 Task: Look for products from Noosa only.
Action: Mouse moved to (23, 145)
Screenshot: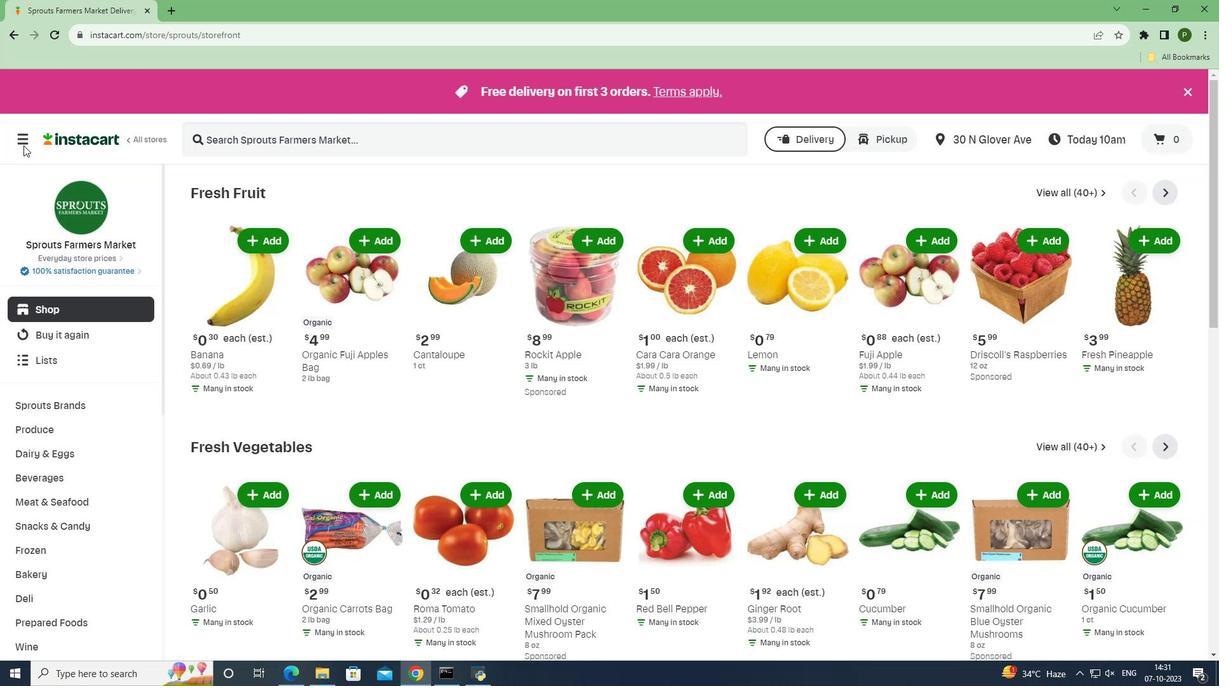 
Action: Mouse pressed left at (23, 145)
Screenshot: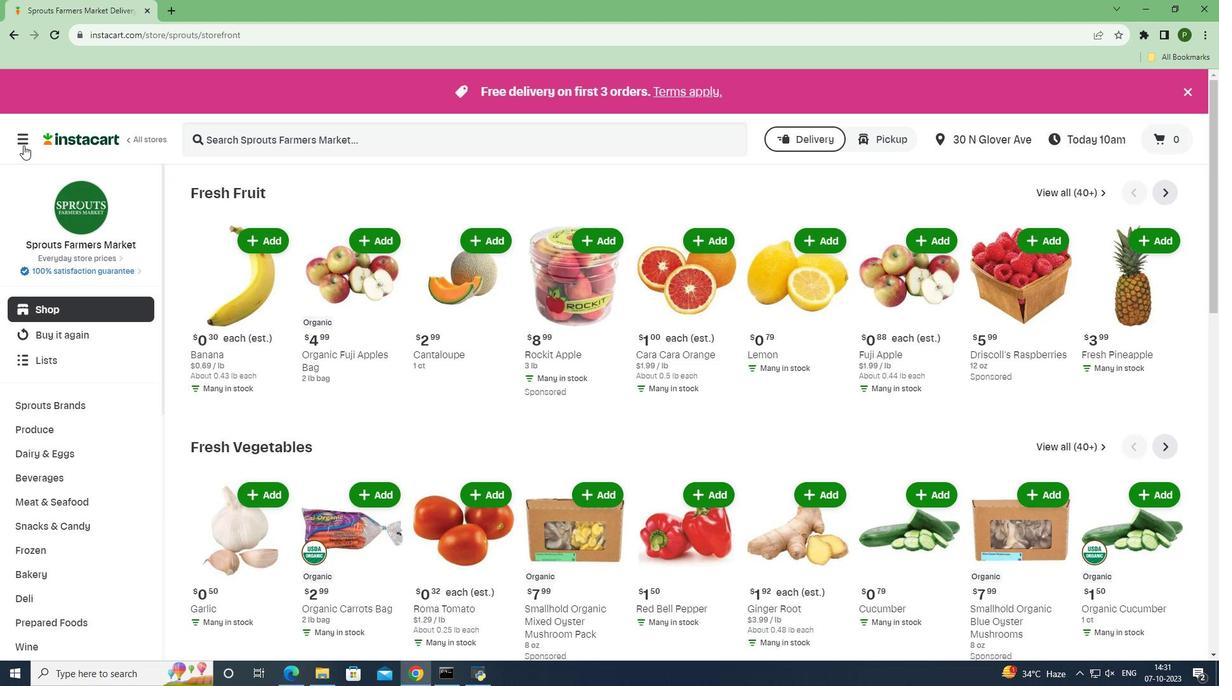 
Action: Mouse moved to (76, 333)
Screenshot: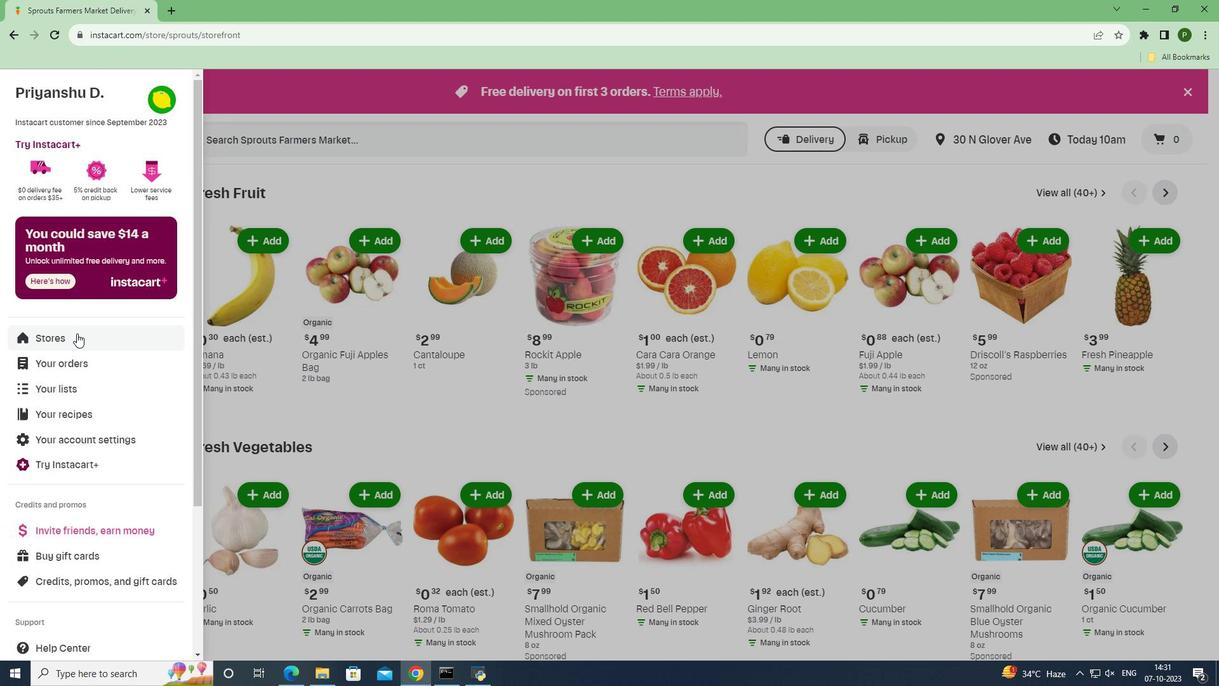 
Action: Mouse pressed left at (76, 333)
Screenshot: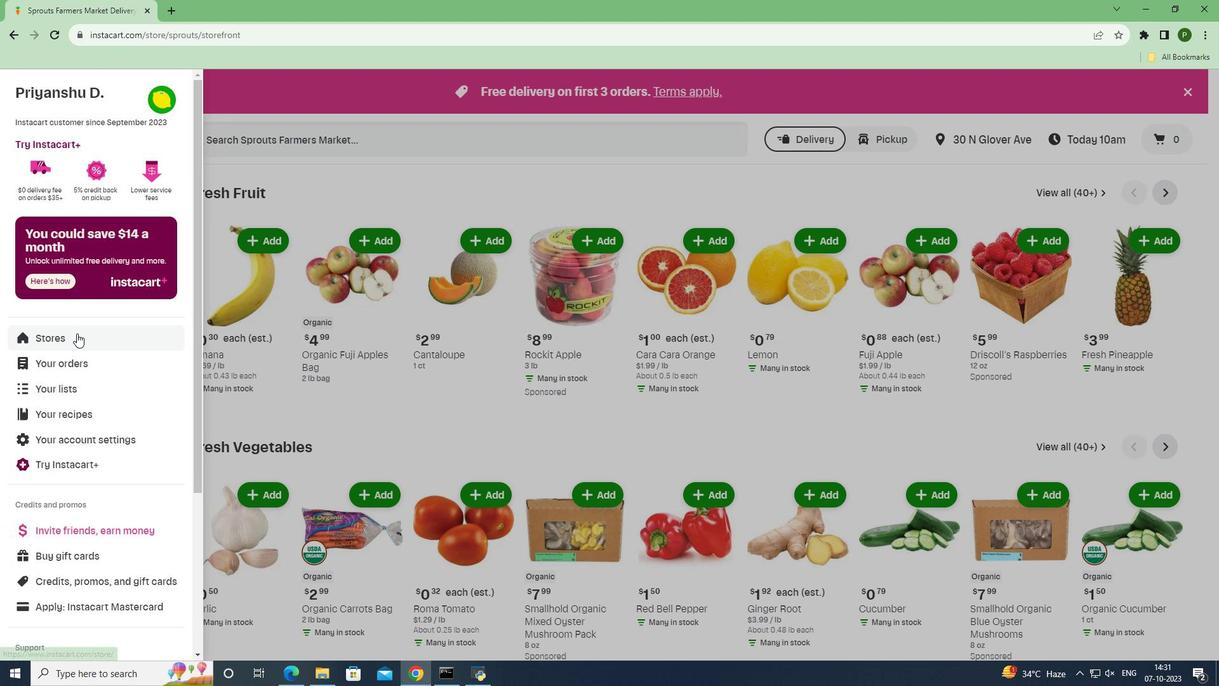 
Action: Mouse moved to (279, 144)
Screenshot: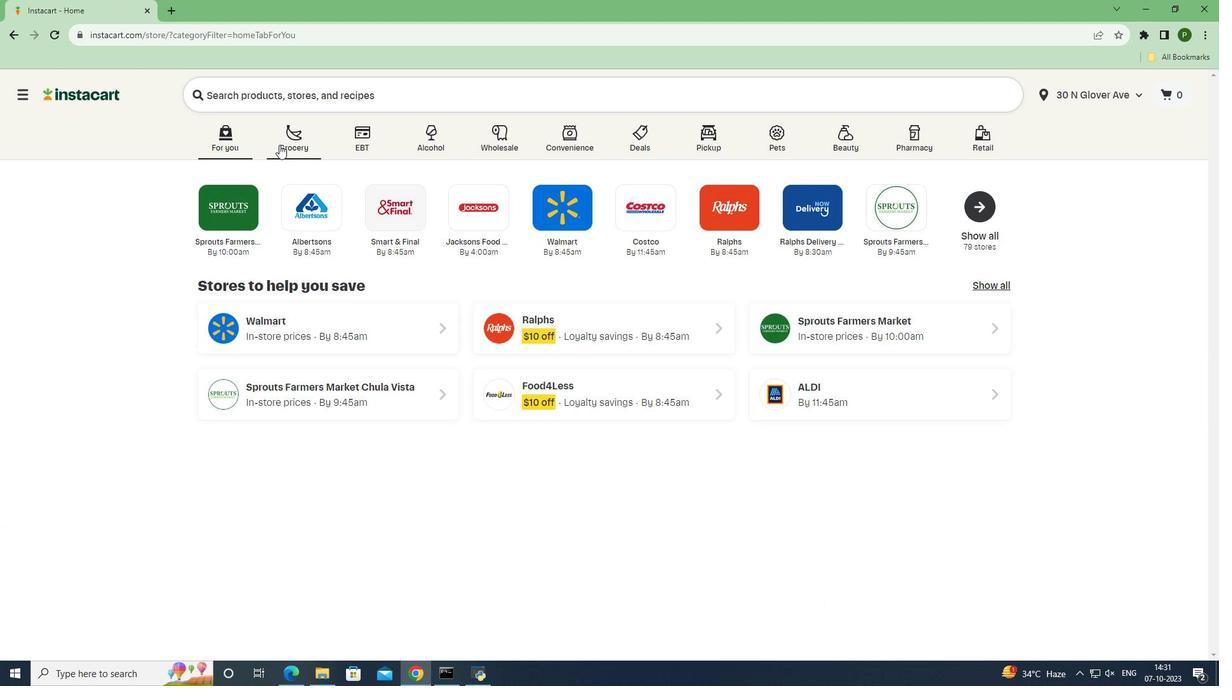 
Action: Mouse pressed left at (279, 144)
Screenshot: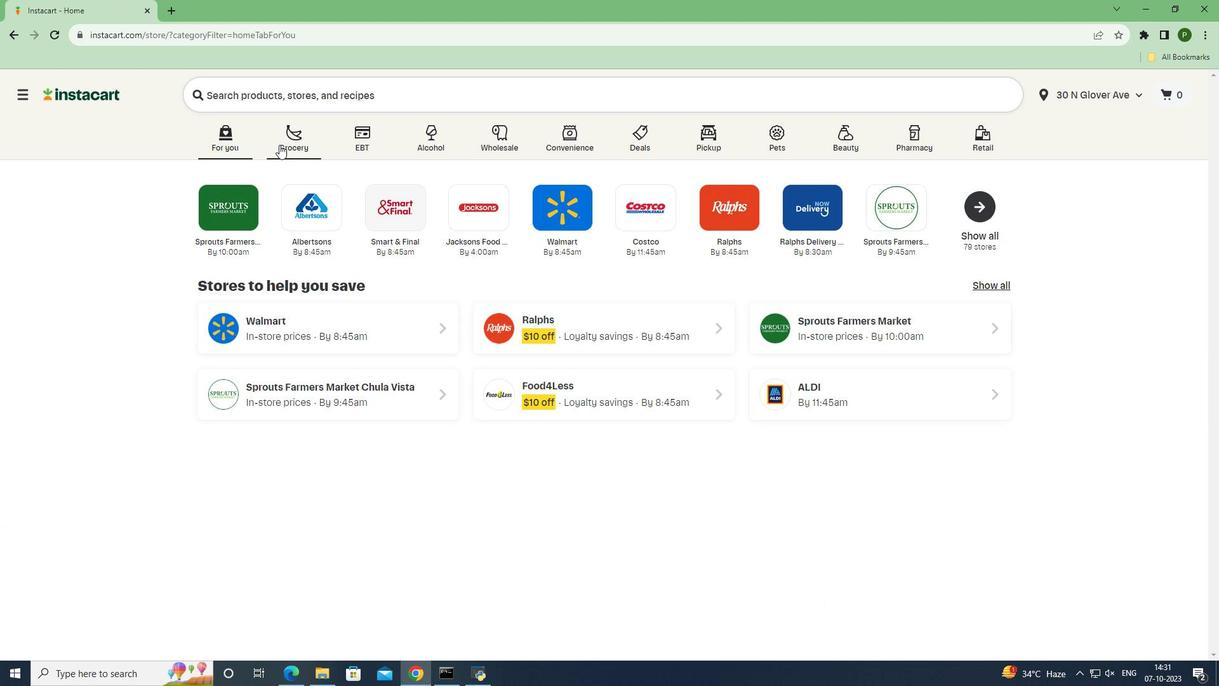 
Action: Mouse moved to (510, 289)
Screenshot: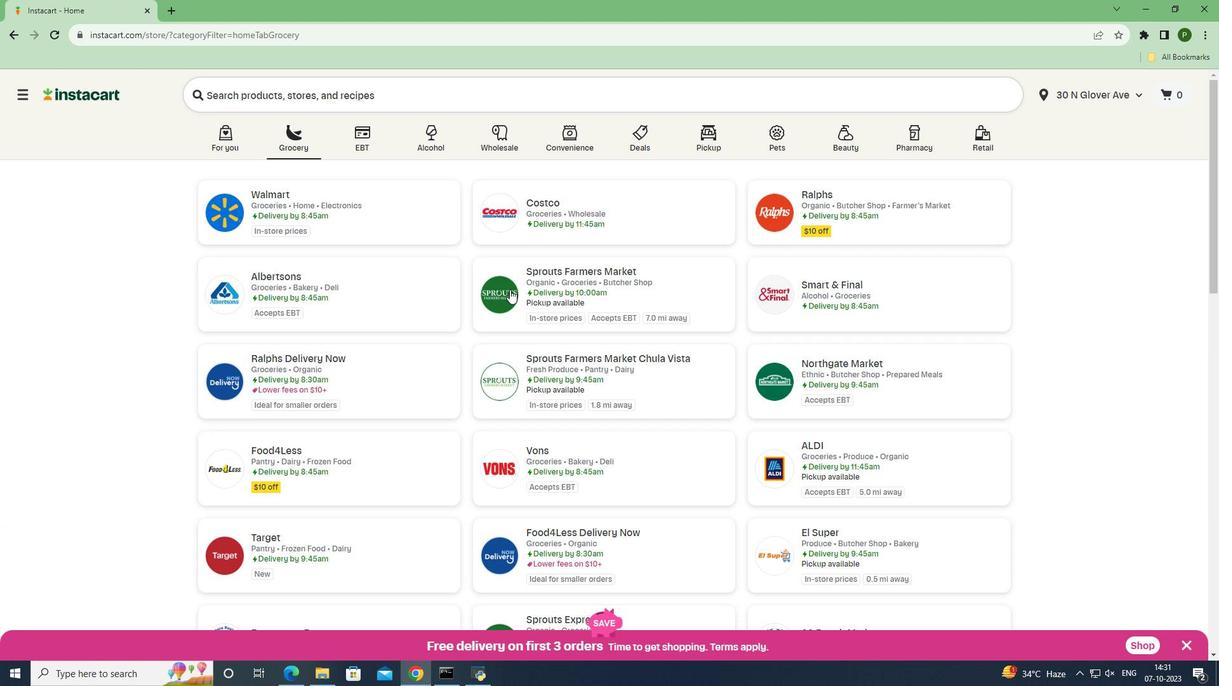 
Action: Mouse pressed left at (510, 289)
Screenshot: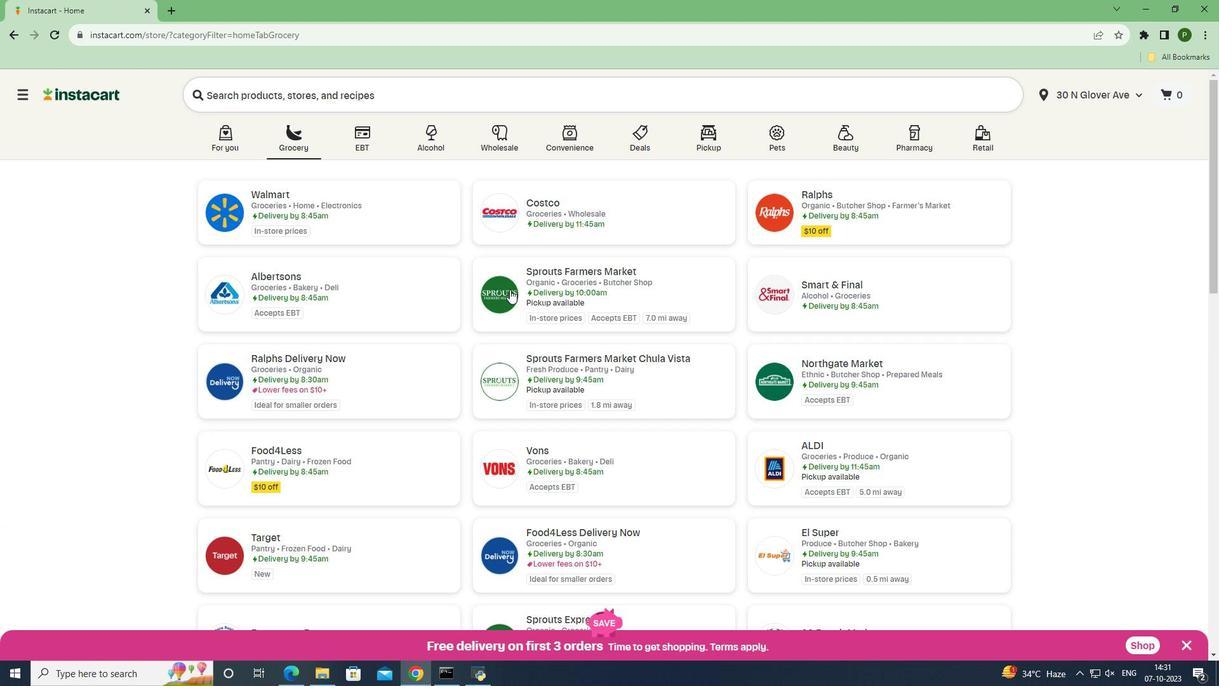 
Action: Mouse moved to (95, 456)
Screenshot: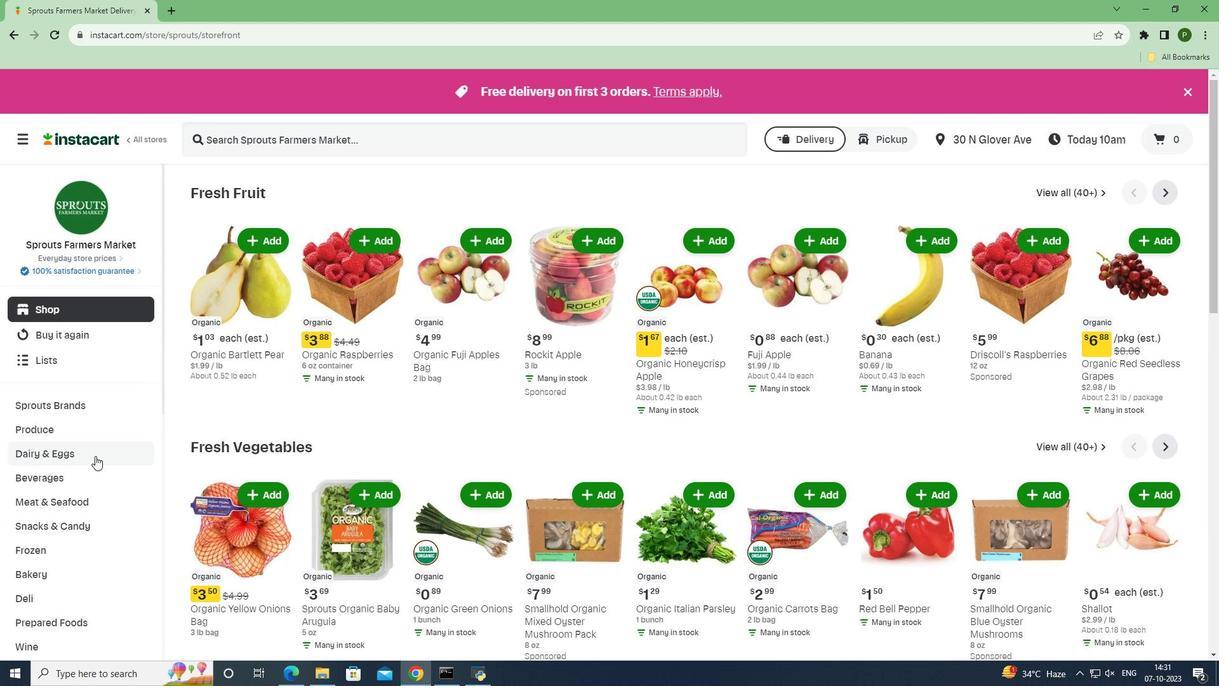 
Action: Mouse pressed left at (95, 456)
Screenshot: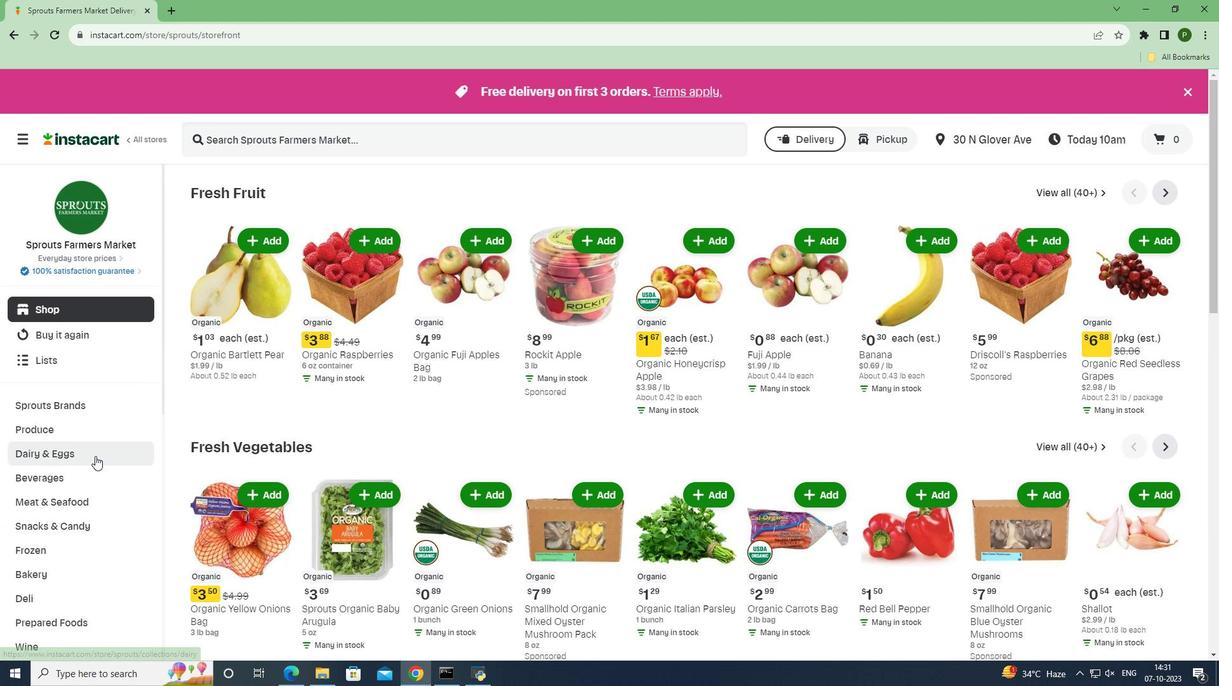 
Action: Mouse moved to (64, 555)
Screenshot: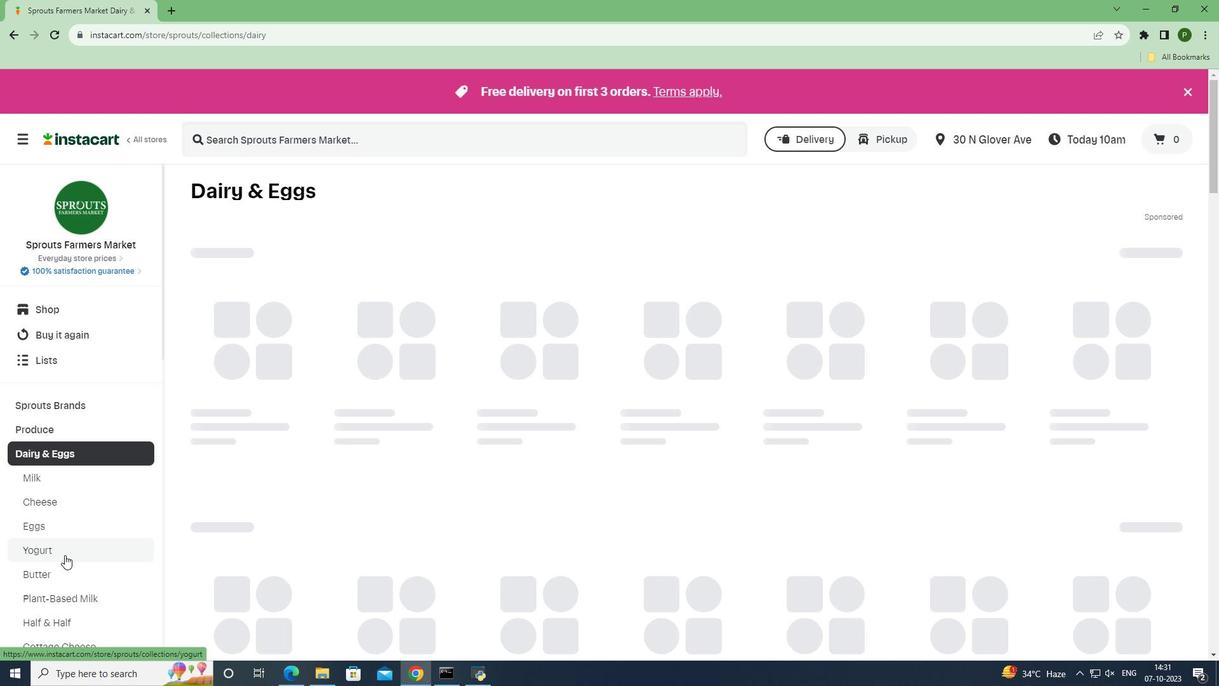 
Action: Mouse pressed left at (64, 555)
Screenshot: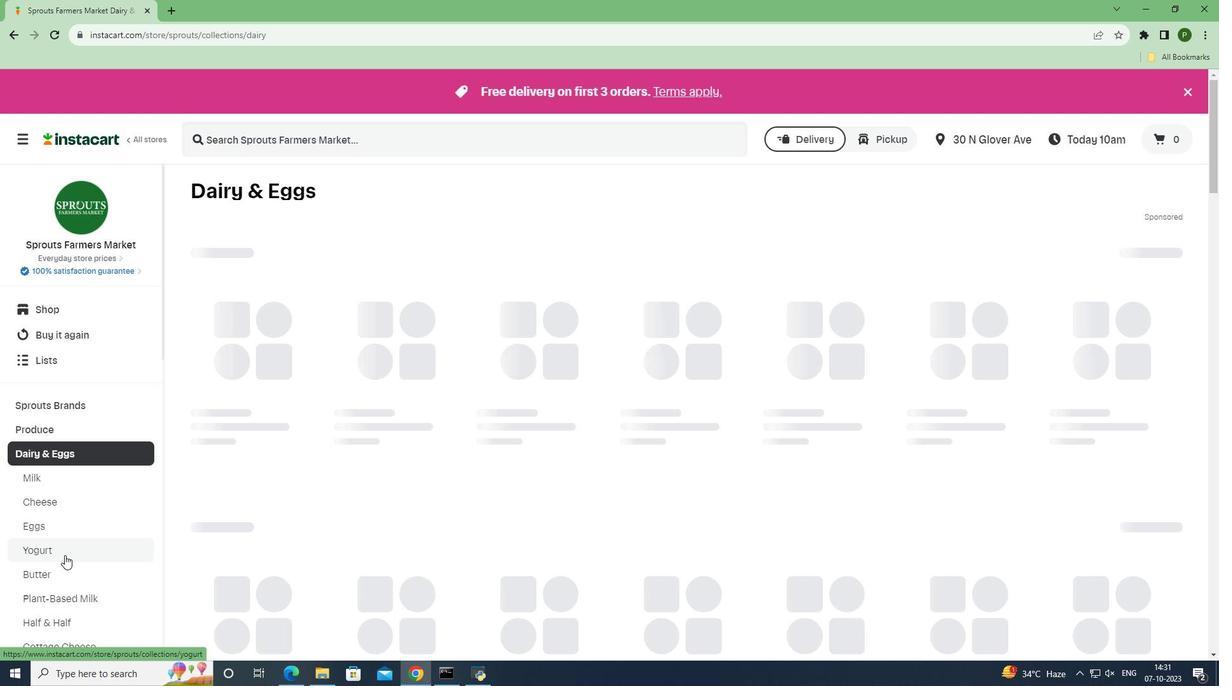
Action: Mouse moved to (420, 273)
Screenshot: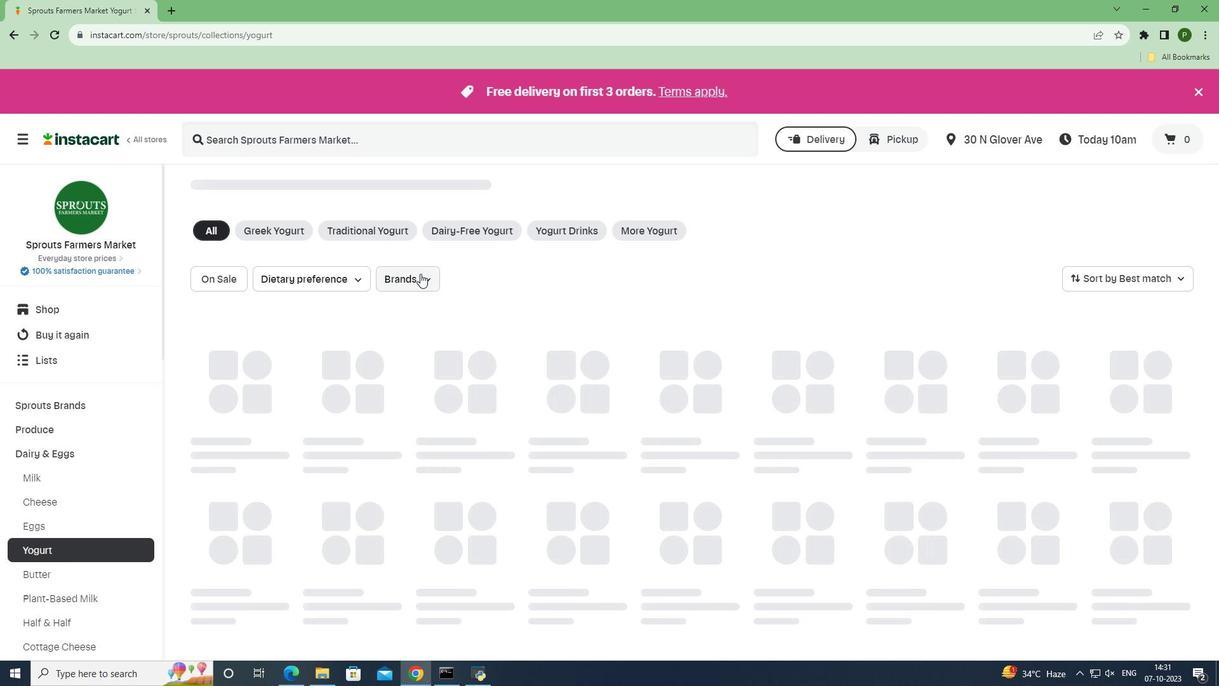 
Action: Mouse pressed left at (420, 273)
Screenshot: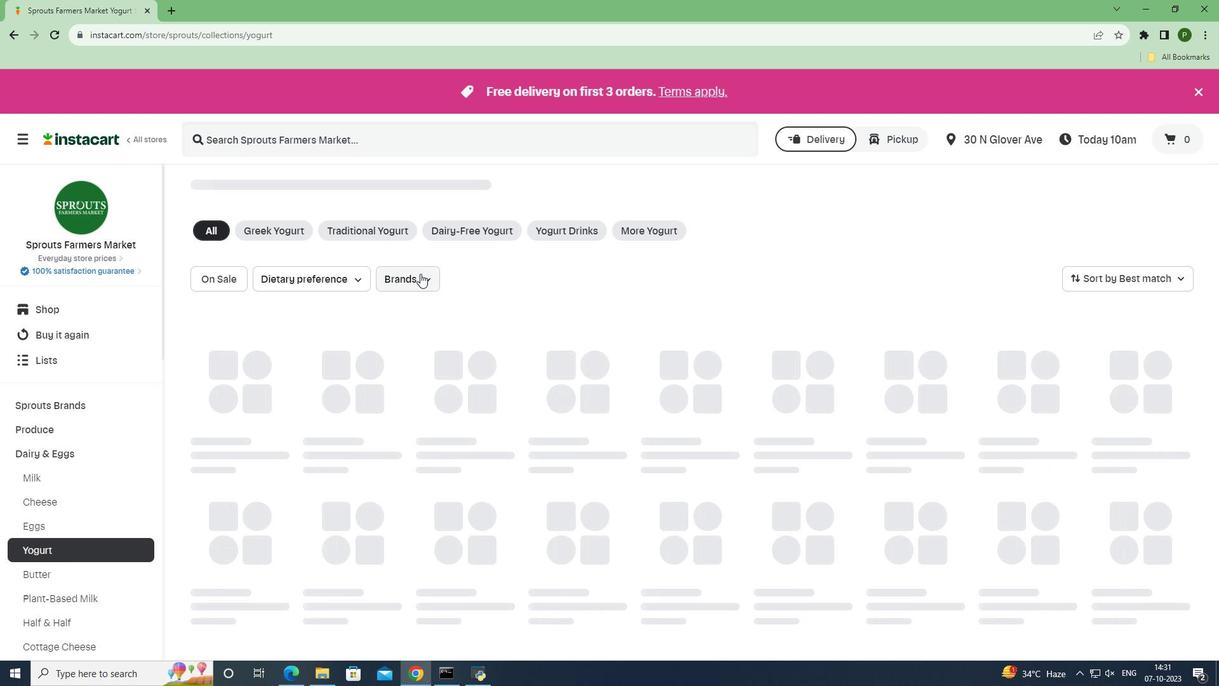 
Action: Mouse moved to (442, 508)
Screenshot: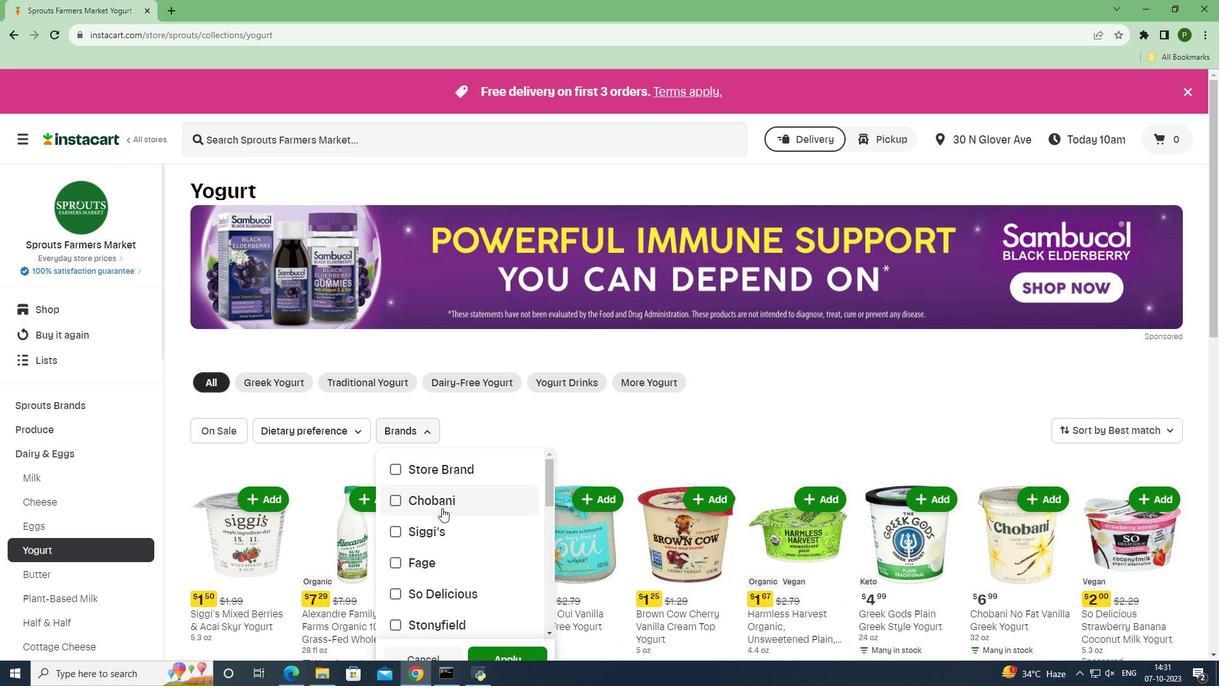 
Action: Mouse scrolled (442, 507) with delta (0, 0)
Screenshot: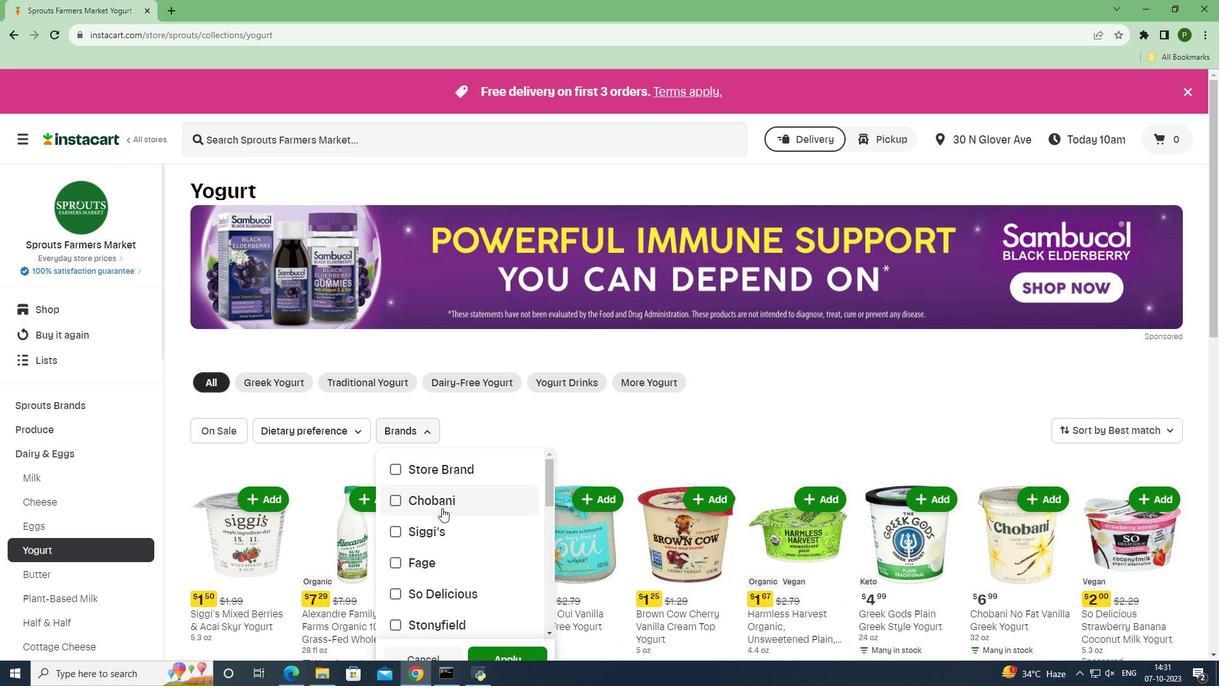 
Action: Mouse scrolled (442, 507) with delta (0, 0)
Screenshot: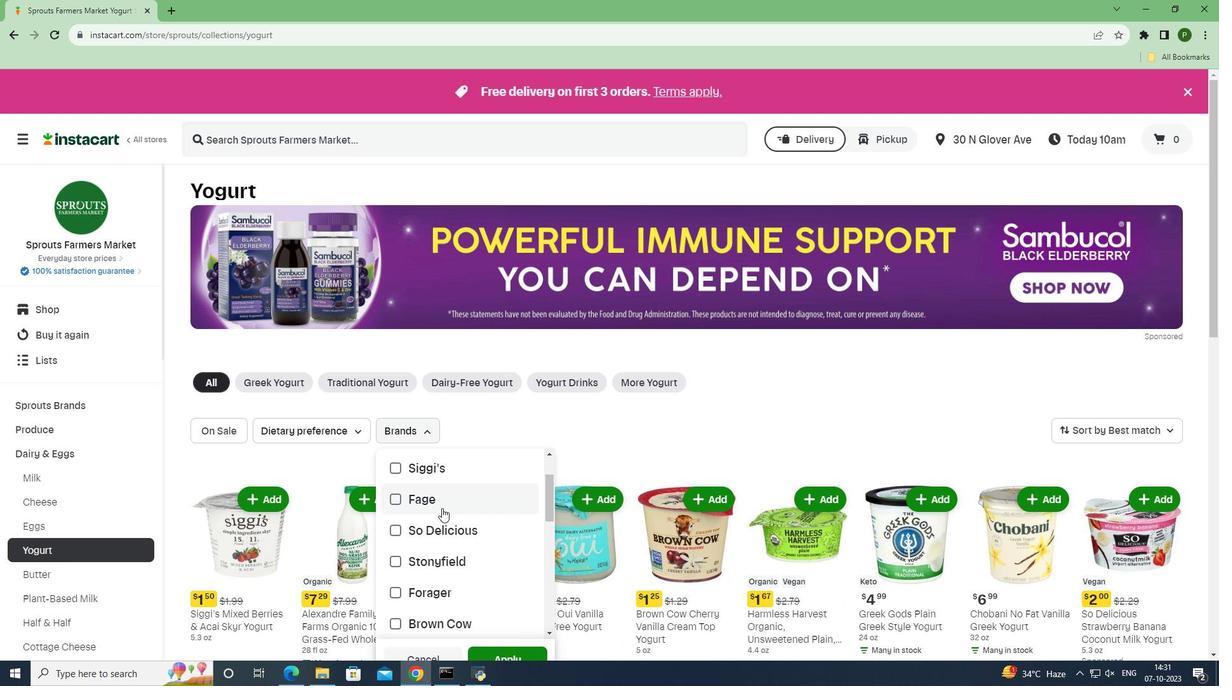 
Action: Mouse scrolled (442, 507) with delta (0, 0)
Screenshot: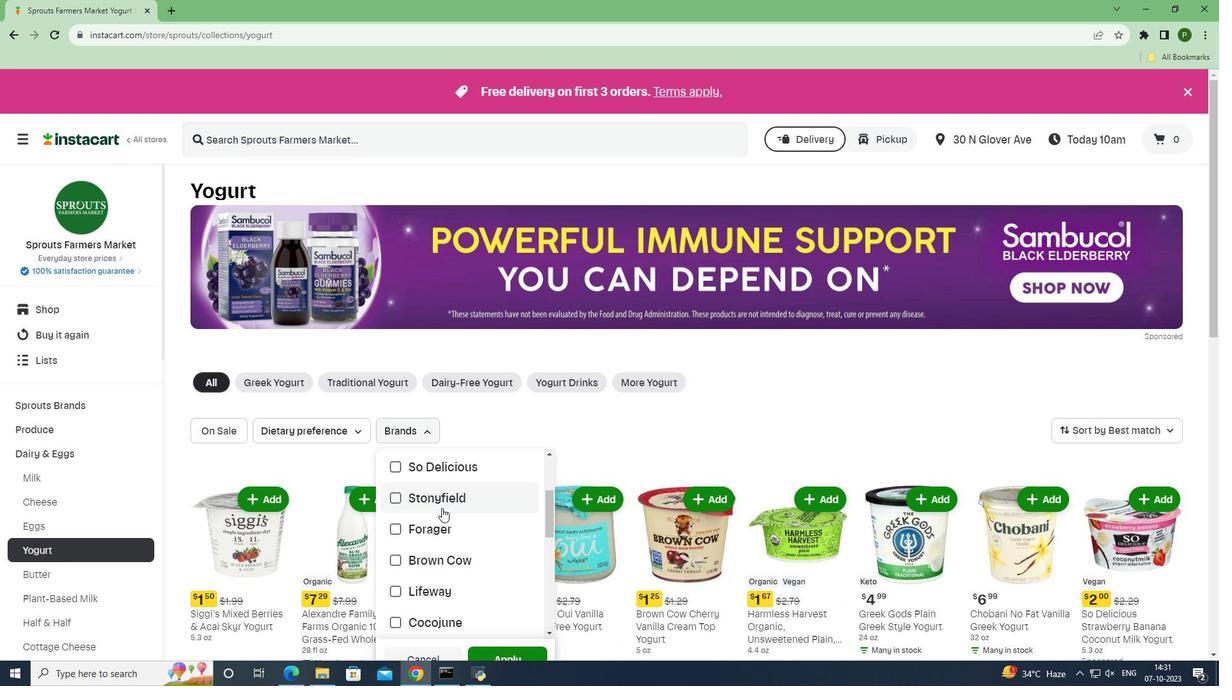 
Action: Mouse scrolled (442, 507) with delta (0, 0)
Screenshot: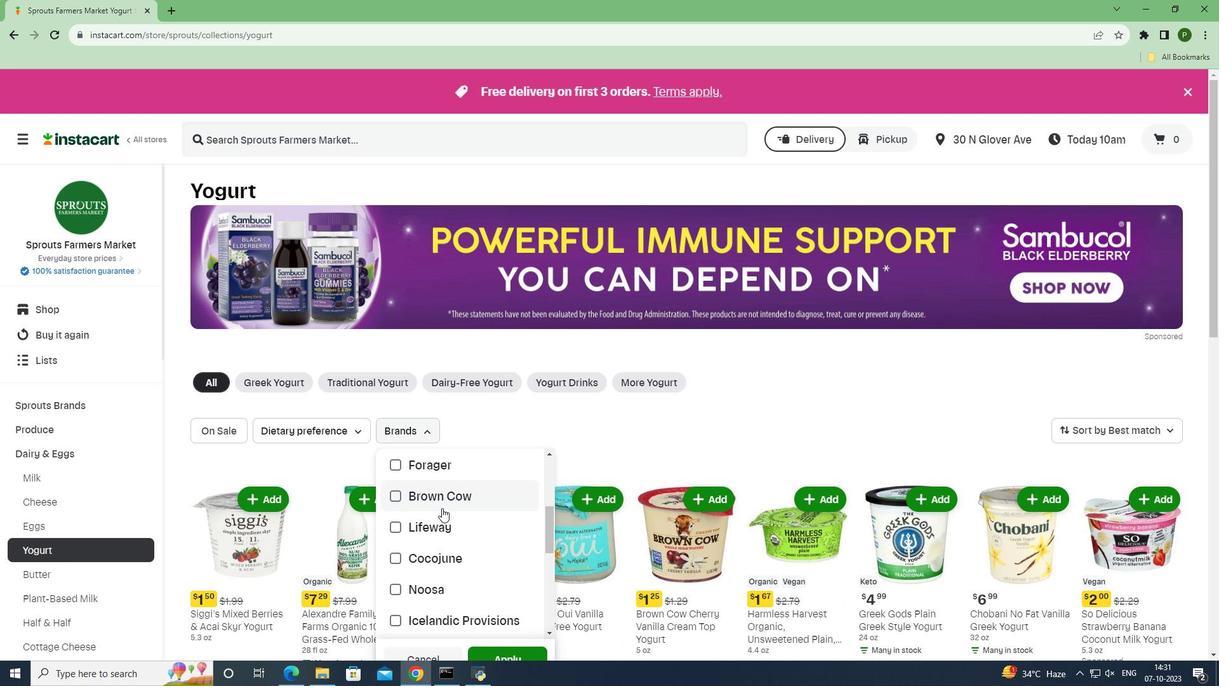 
Action: Mouse moved to (420, 524)
Screenshot: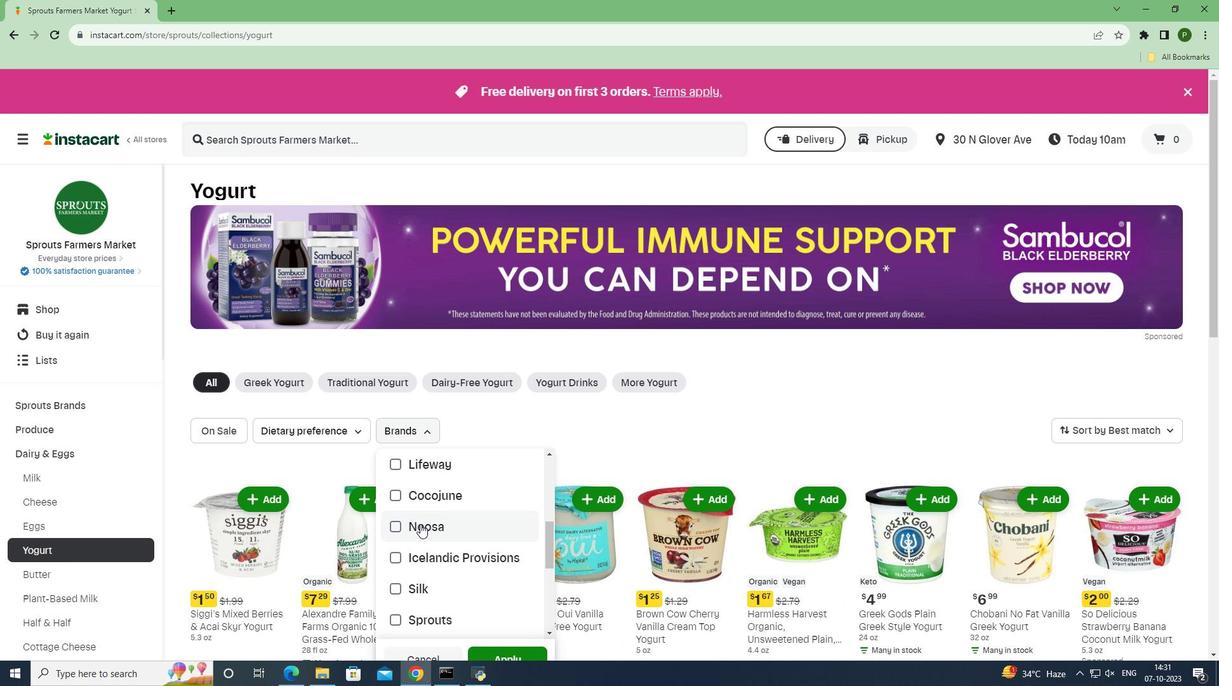 
Action: Mouse pressed left at (420, 524)
Screenshot: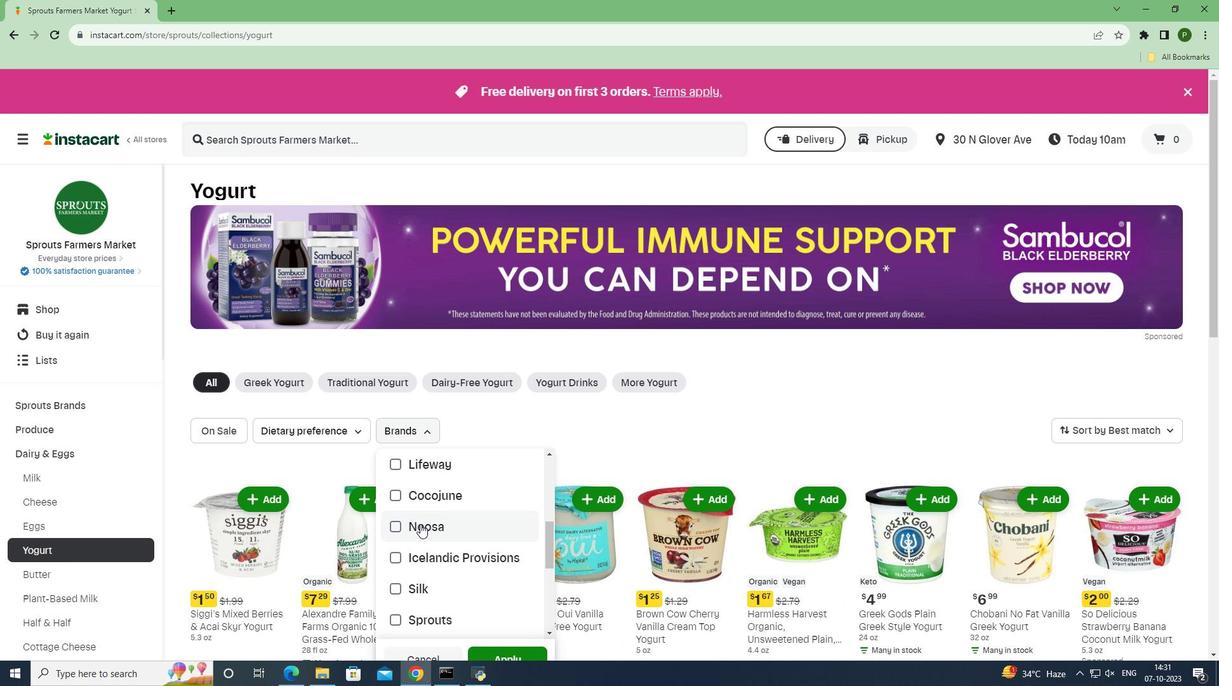 
Action: Mouse moved to (564, 379)
Screenshot: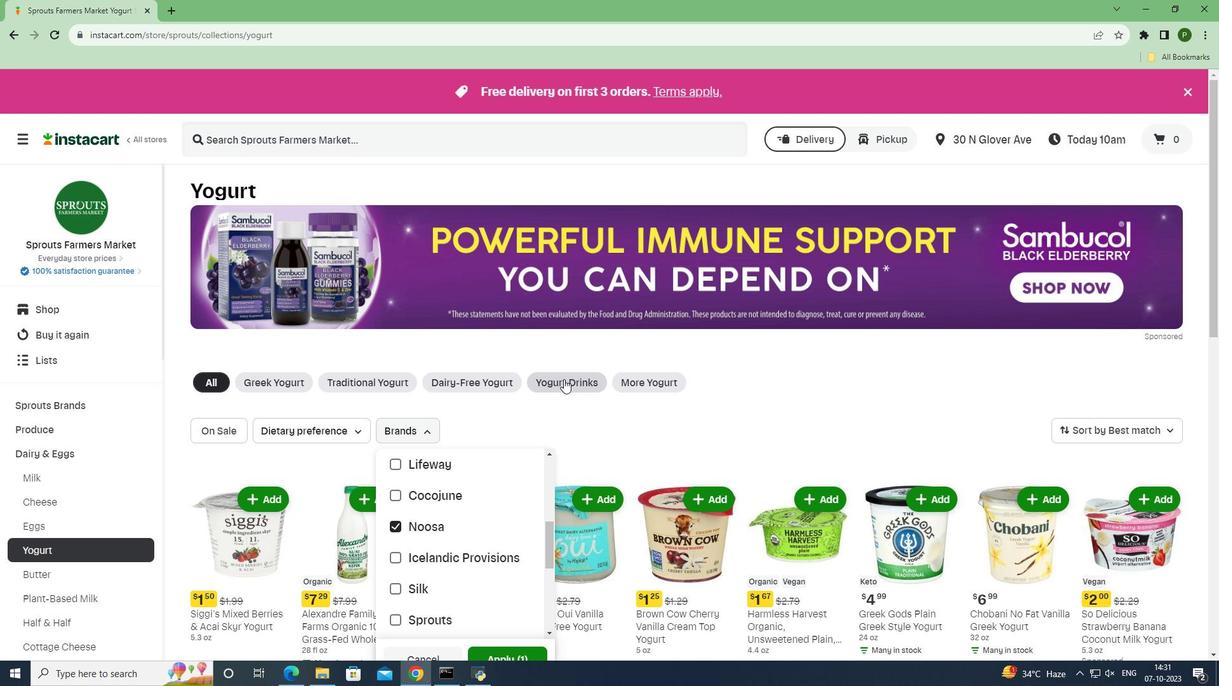 
Action: Mouse scrolled (564, 378) with delta (0, 0)
Screenshot: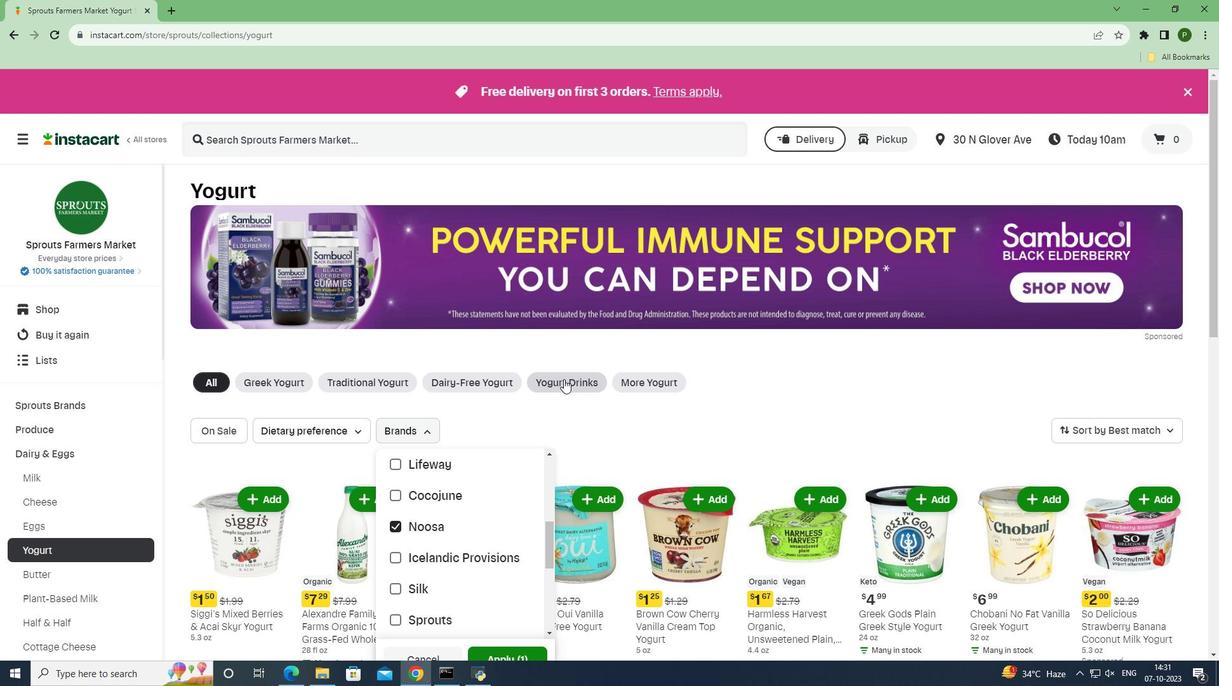 
Action: Mouse moved to (564, 378)
Screenshot: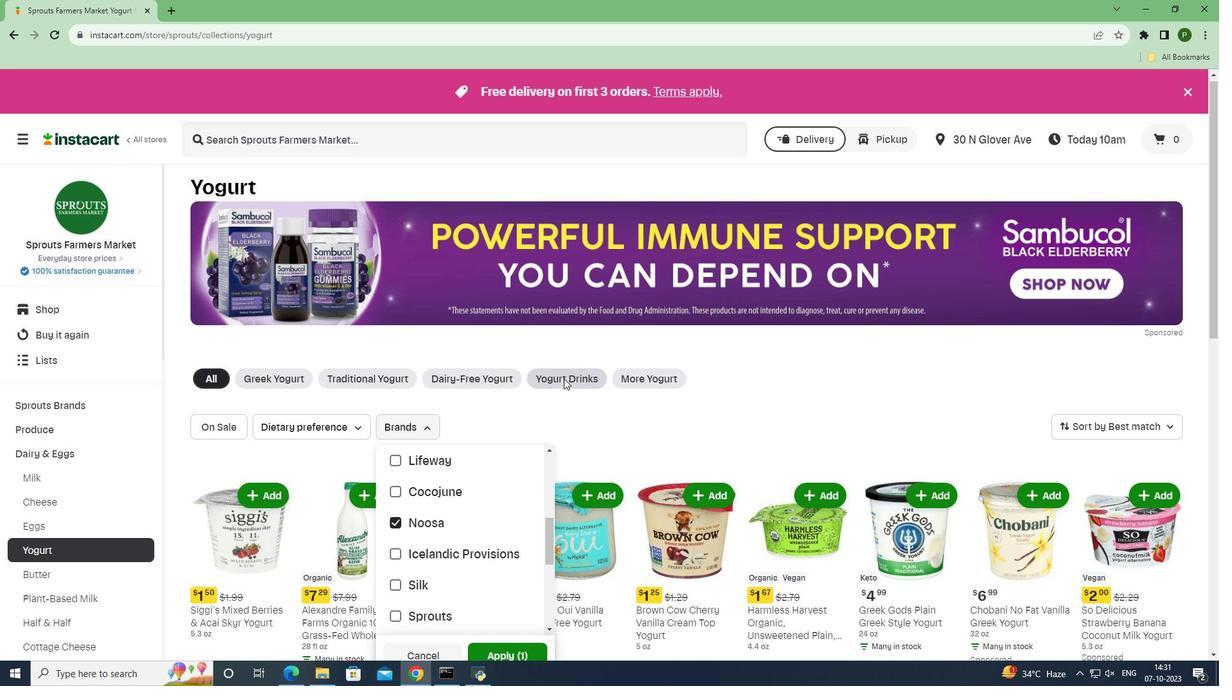 
Action: Mouse scrolled (564, 377) with delta (0, 0)
Screenshot: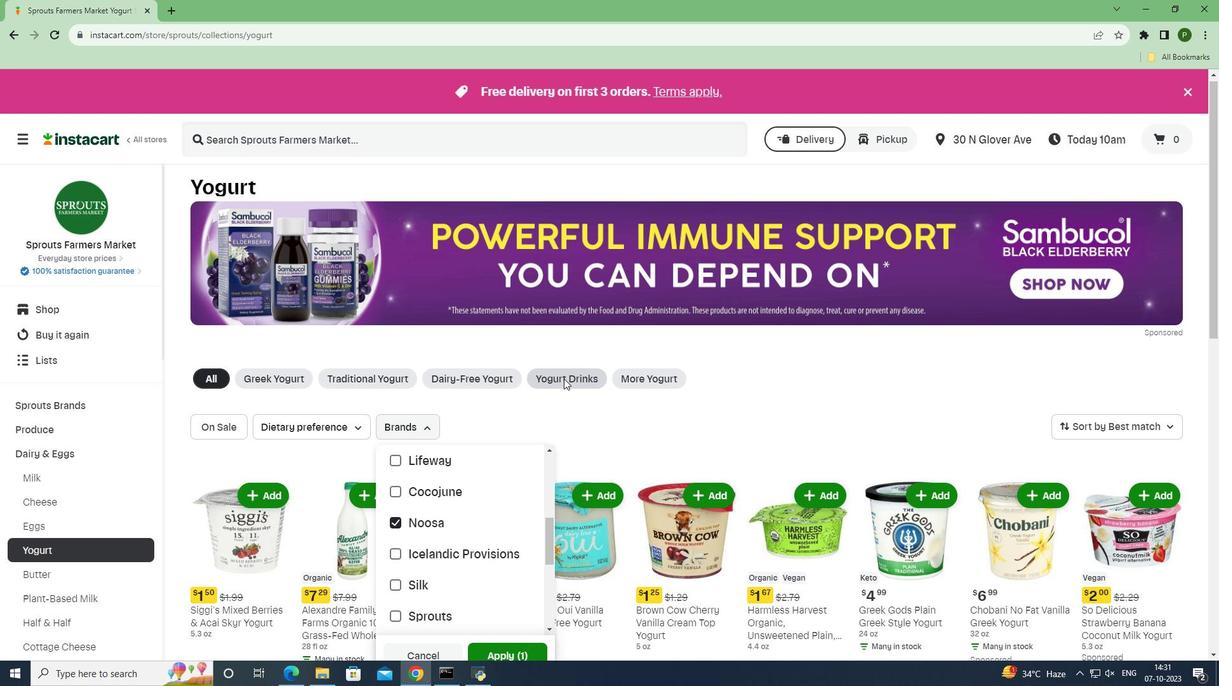 
Action: Mouse moved to (564, 377)
Screenshot: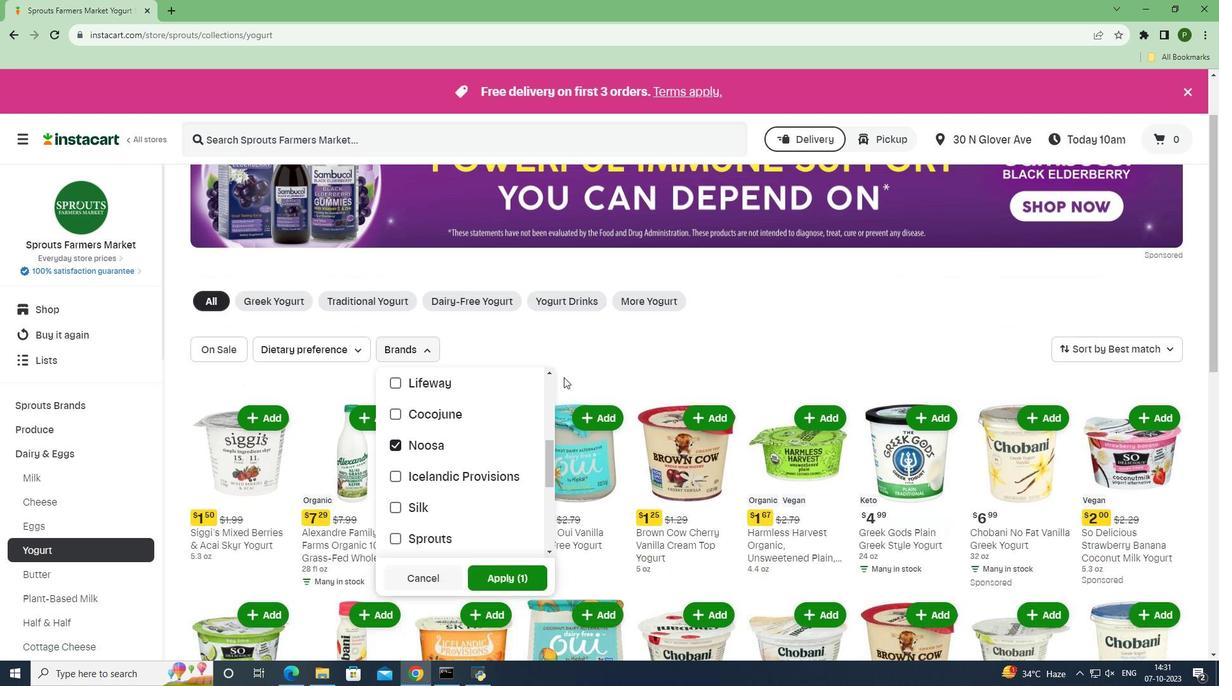 
Action: Mouse scrolled (564, 377) with delta (0, 0)
Screenshot: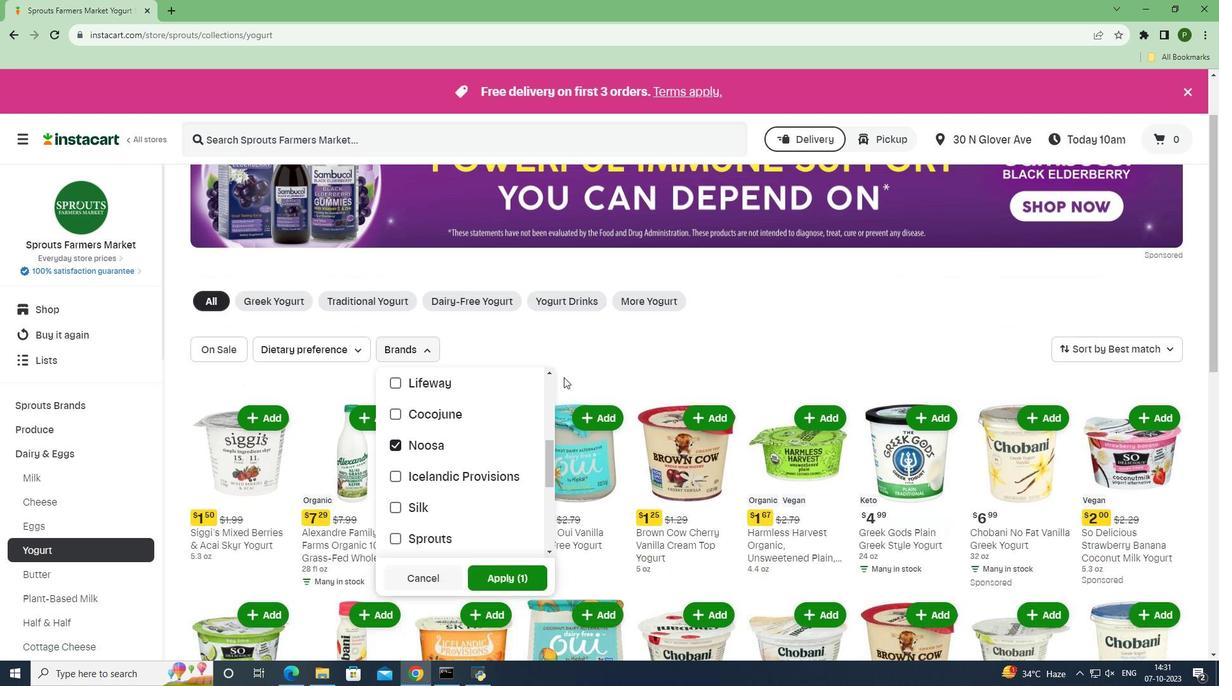 
Action: Mouse moved to (505, 461)
Screenshot: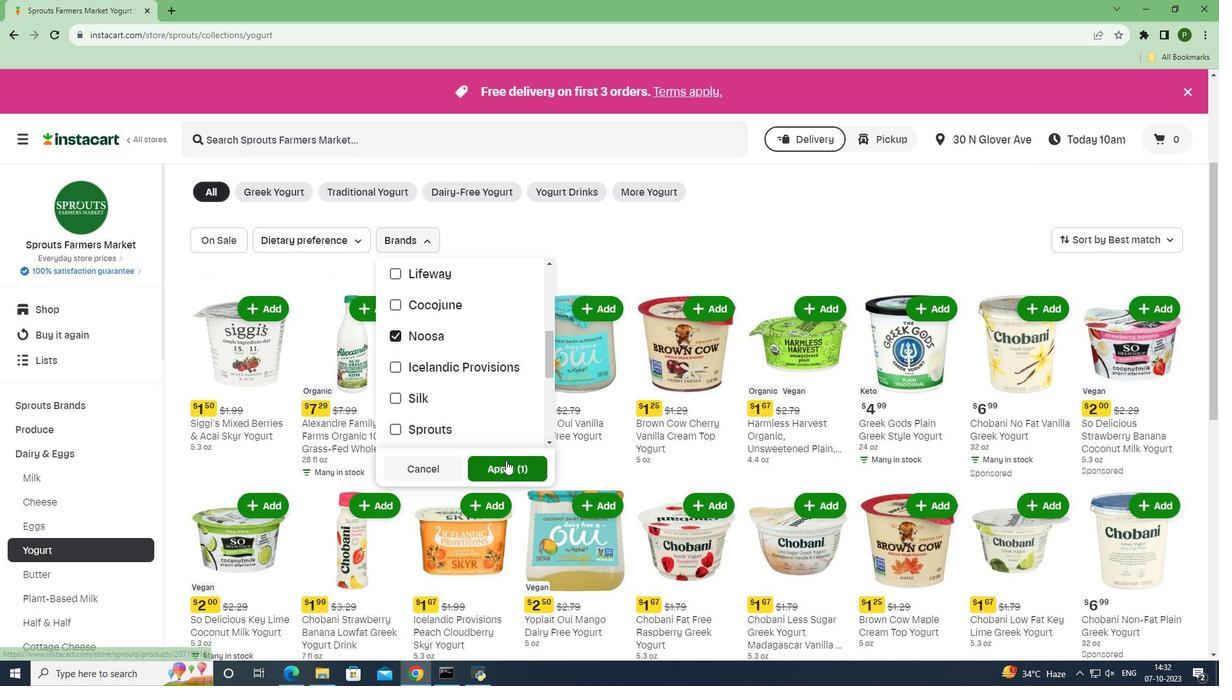
Action: Mouse pressed left at (505, 461)
Screenshot: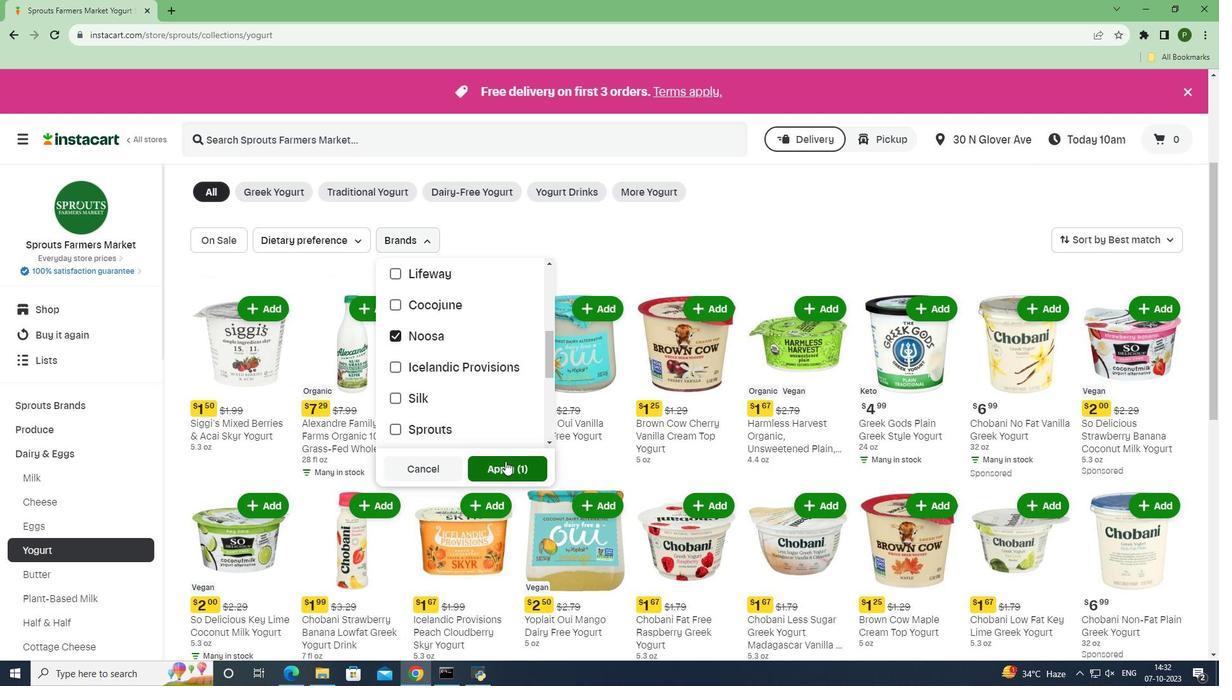 
Action: Mouse moved to (609, 454)
Screenshot: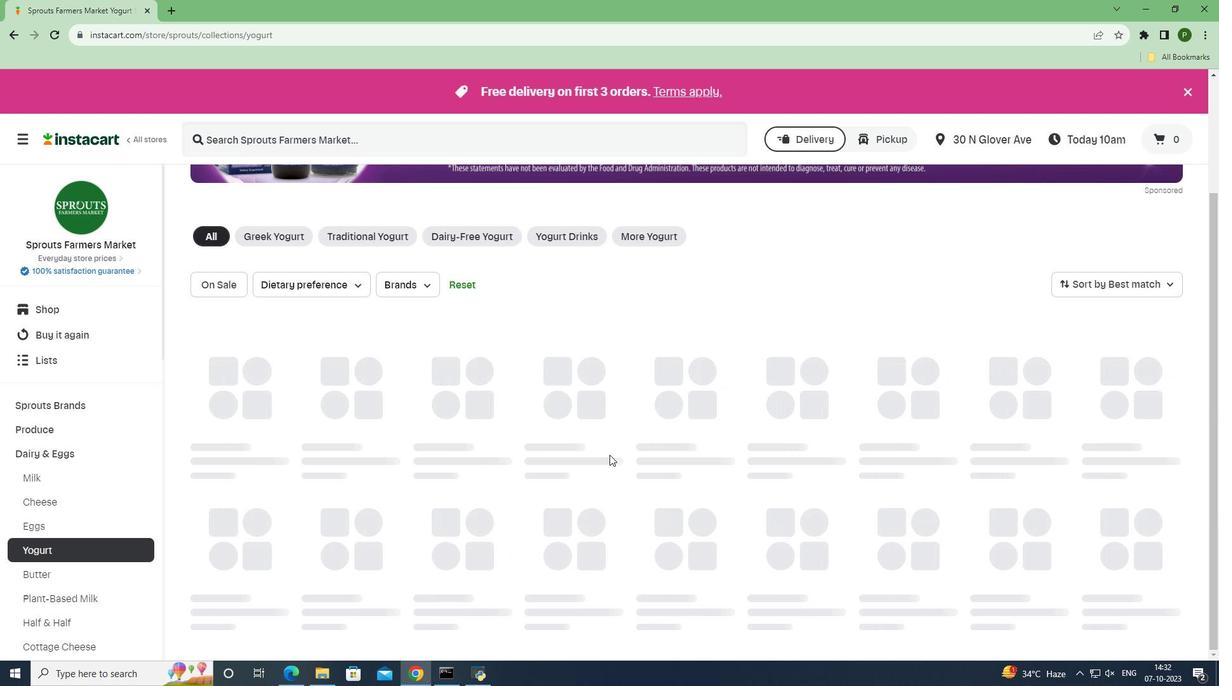 
Action: Mouse scrolled (609, 454) with delta (0, 0)
Screenshot: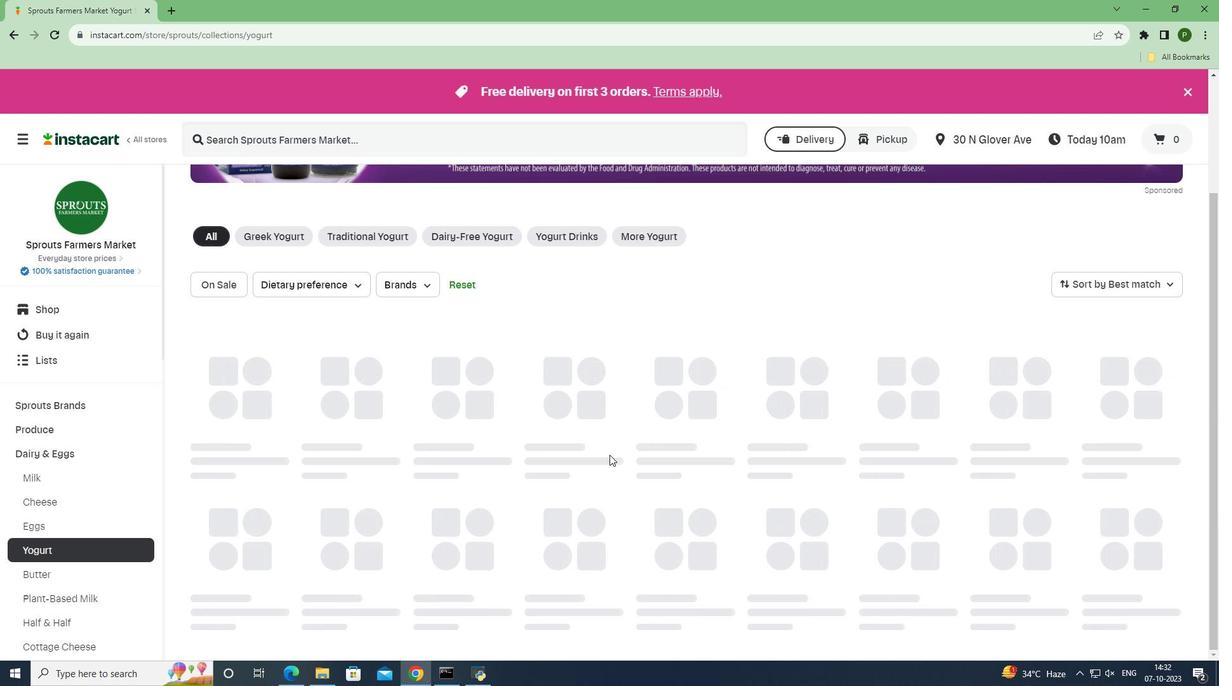 
Action: Mouse scrolled (609, 454) with delta (0, 0)
Screenshot: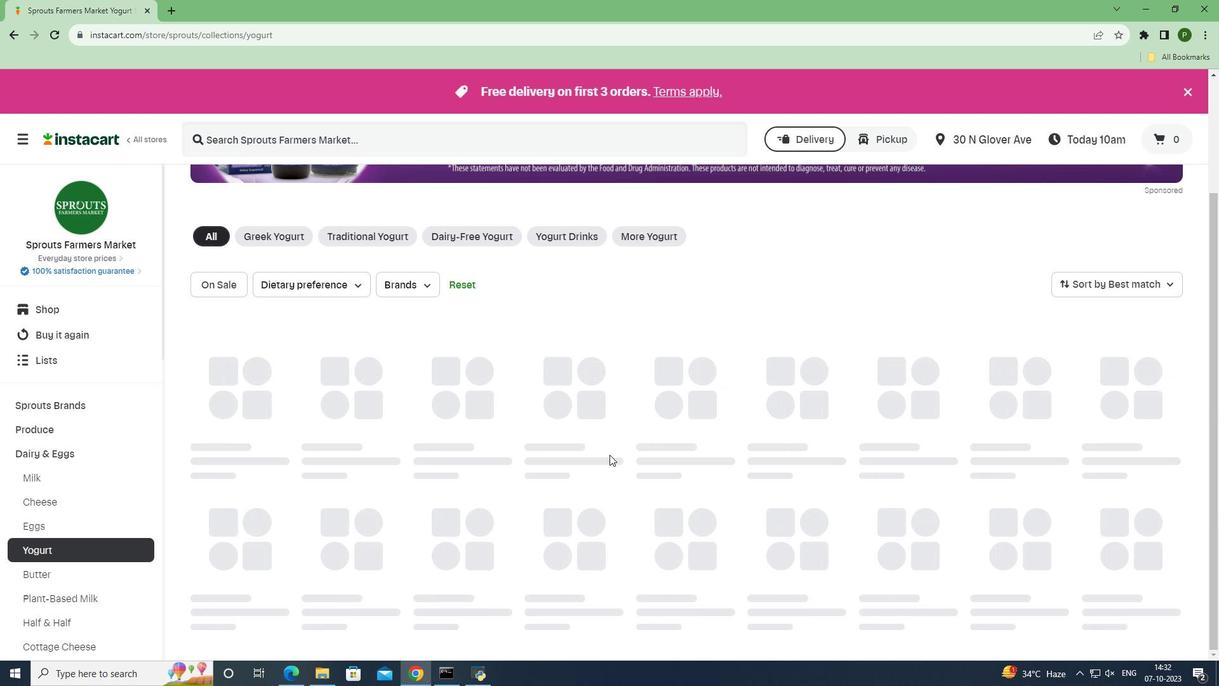 
Action: Mouse moved to (675, 492)
Screenshot: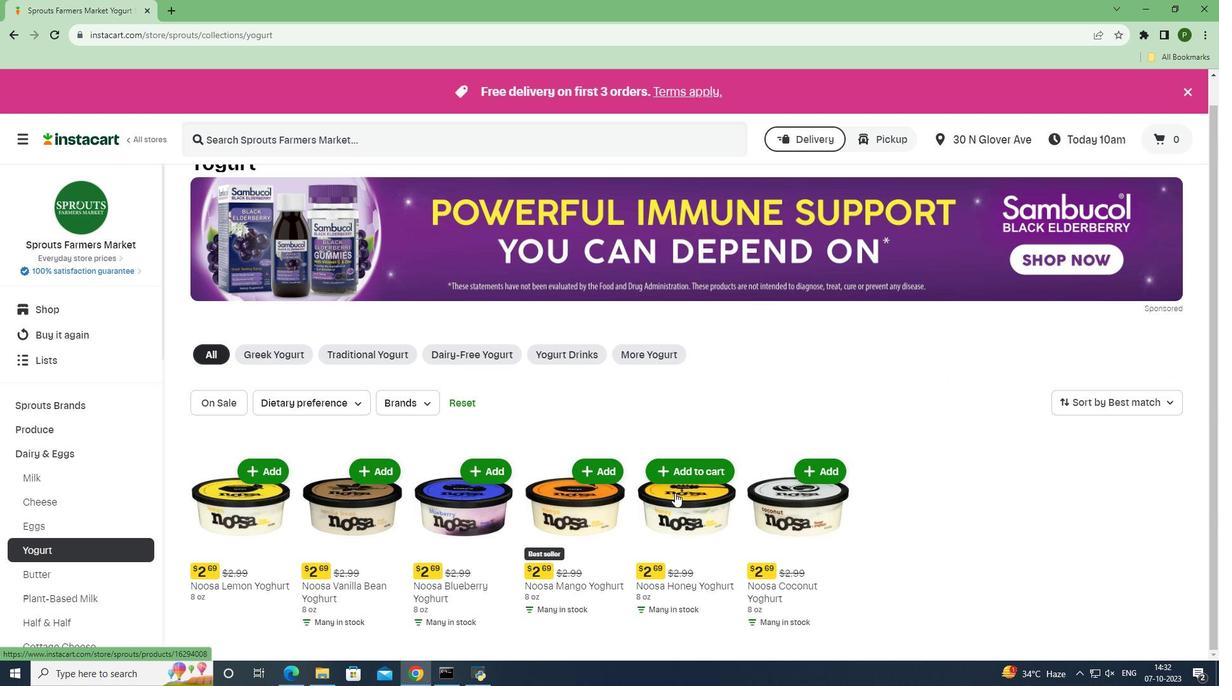 
